 Task: Sort the products by unit price (high first).
Action: Mouse moved to (46, 291)
Screenshot: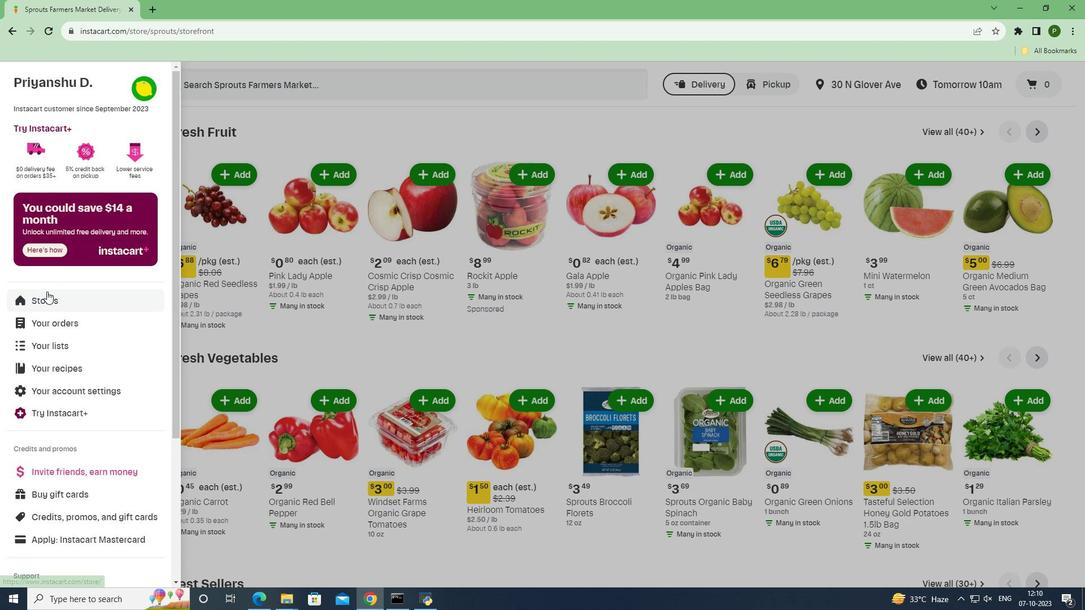 
Action: Mouse pressed left at (46, 291)
Screenshot: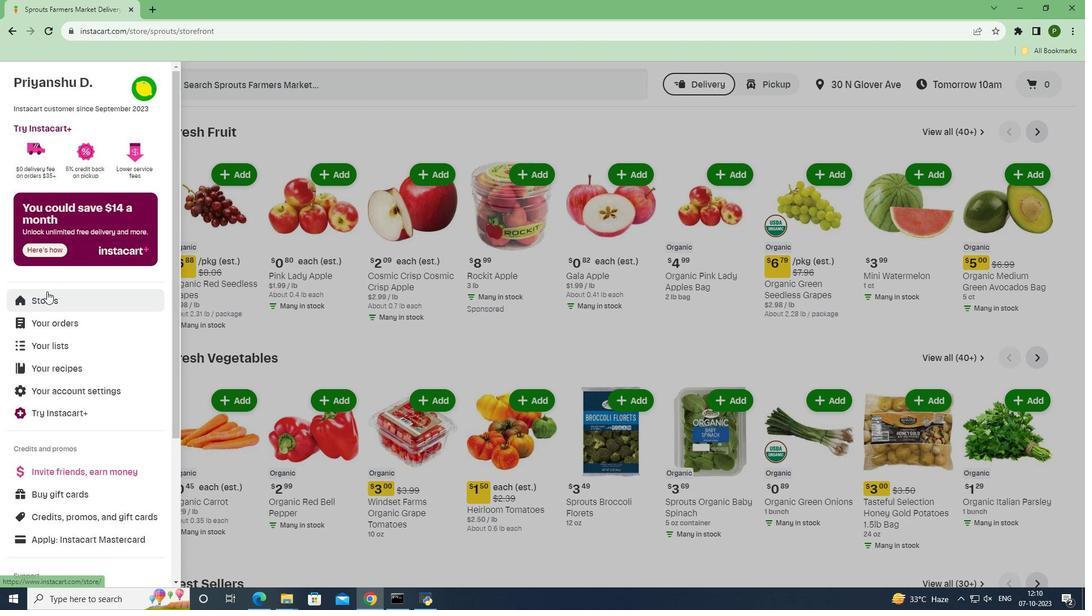
Action: Mouse moved to (245, 133)
Screenshot: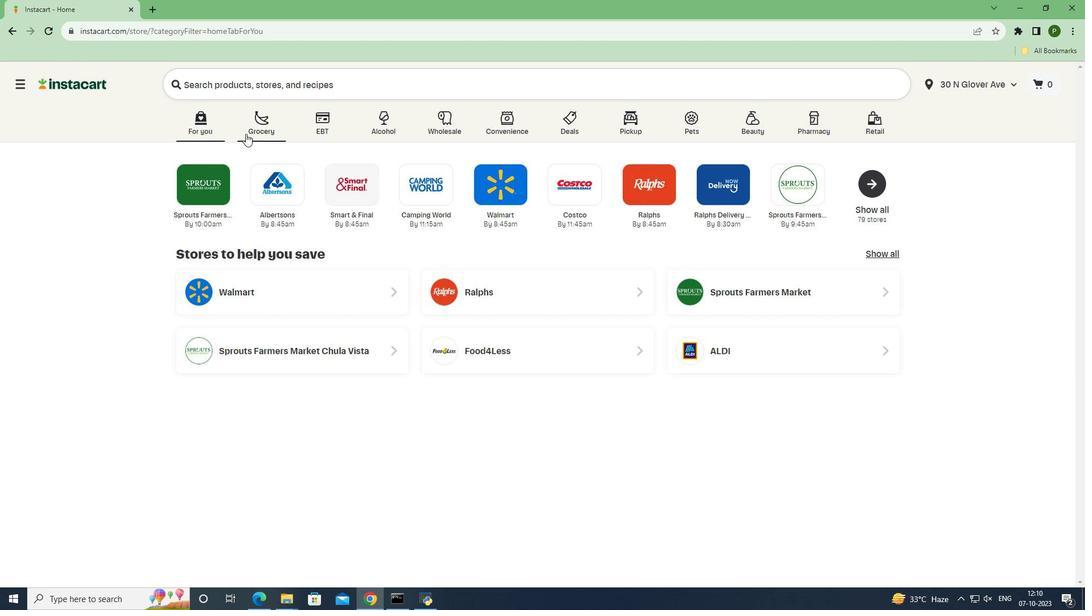 
Action: Mouse pressed left at (245, 133)
Screenshot: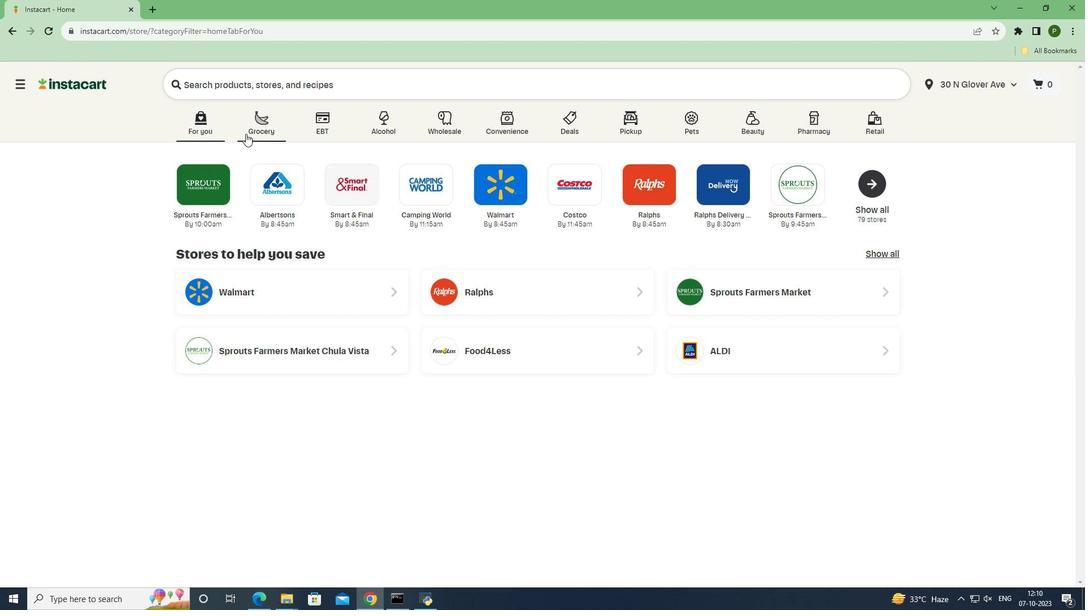
Action: Mouse moved to (448, 256)
Screenshot: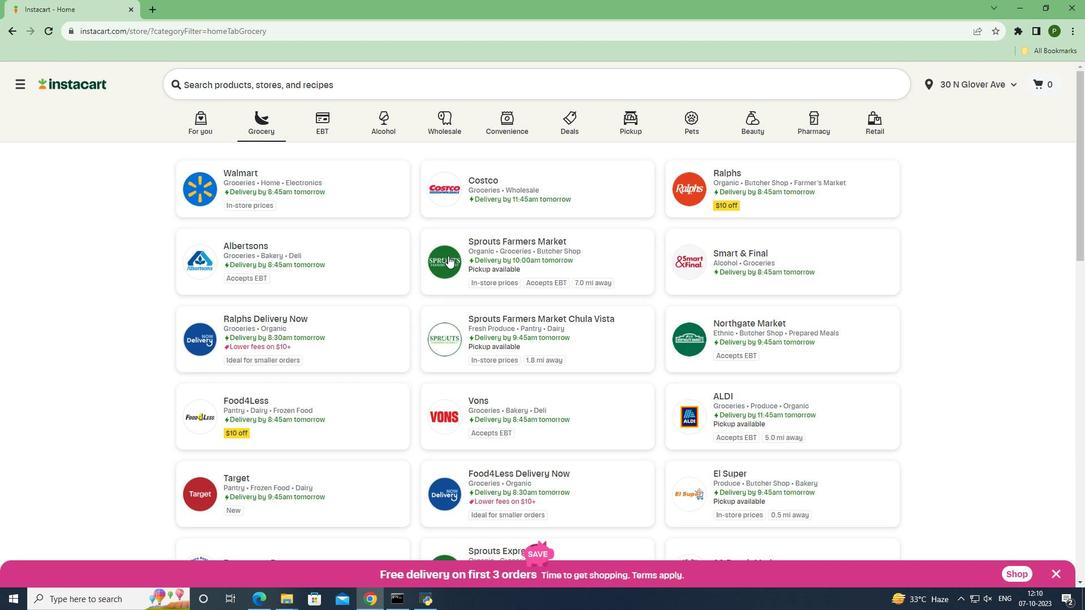 
Action: Mouse pressed left at (448, 256)
Screenshot: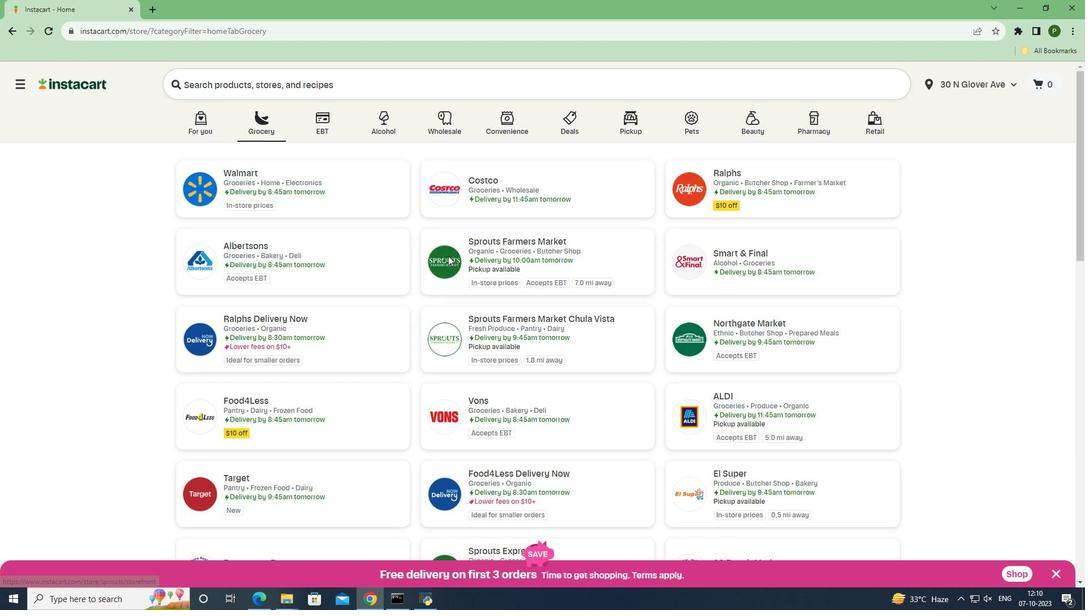 
Action: Mouse moved to (91, 364)
Screenshot: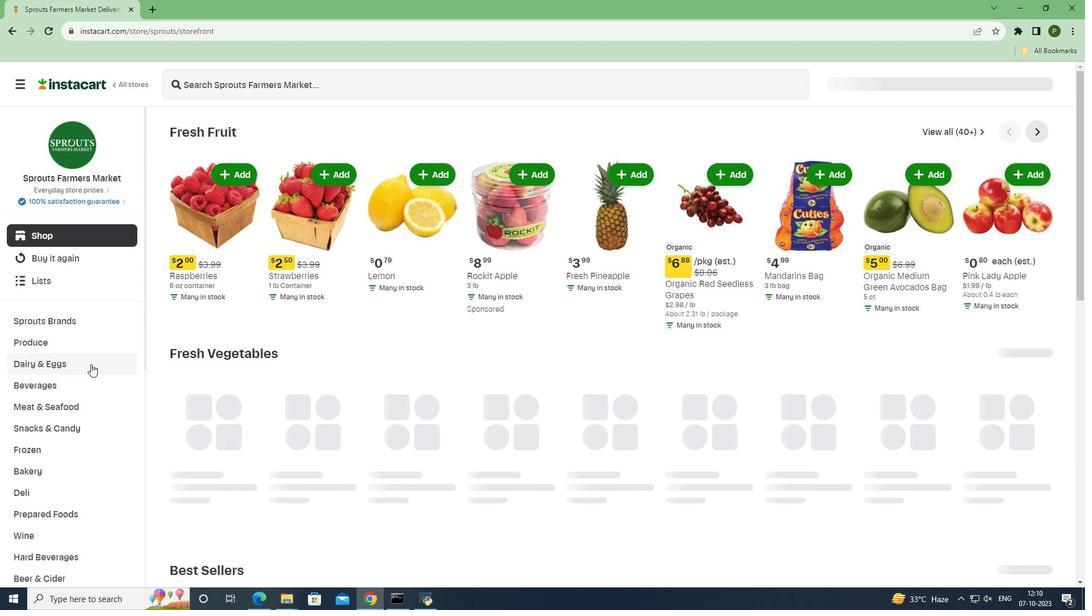 
Action: Mouse pressed left at (91, 364)
Screenshot: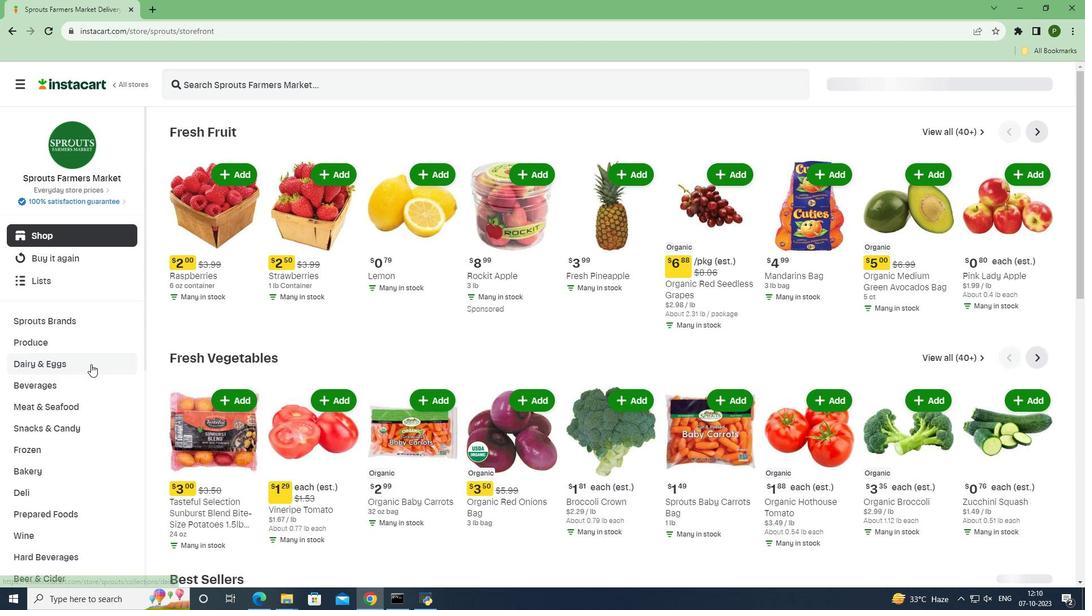 
Action: Mouse moved to (57, 429)
Screenshot: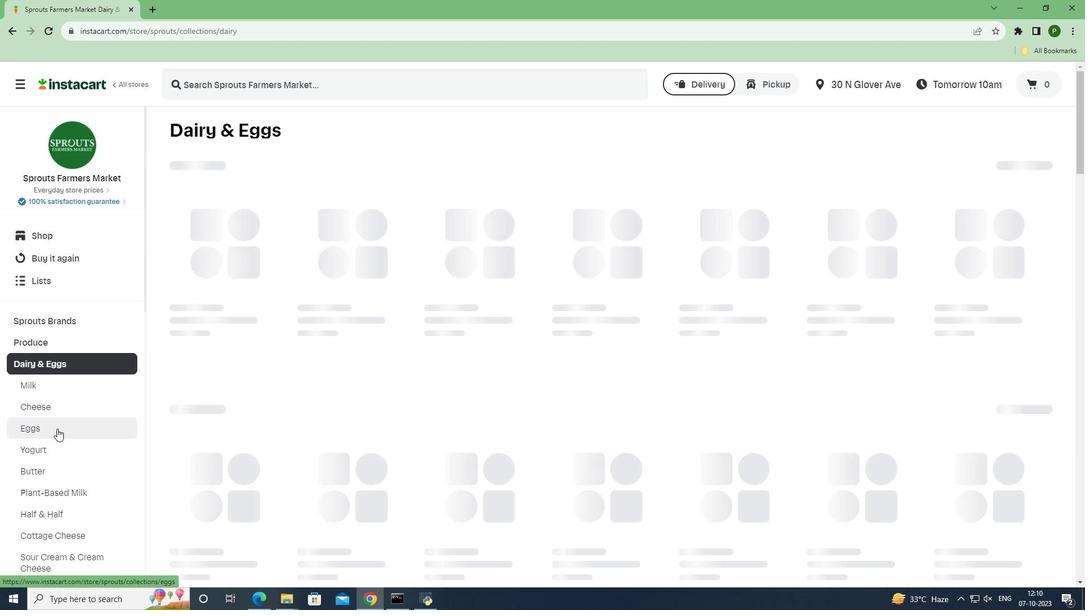 
Action: Mouse pressed left at (57, 429)
Screenshot: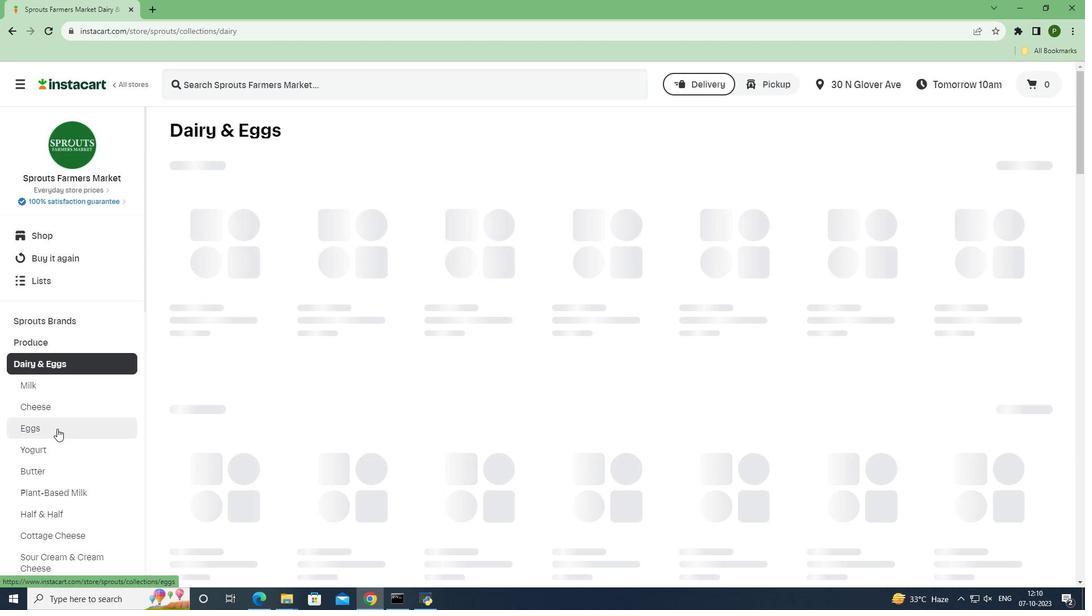 
Action: Mouse moved to (971, 170)
Screenshot: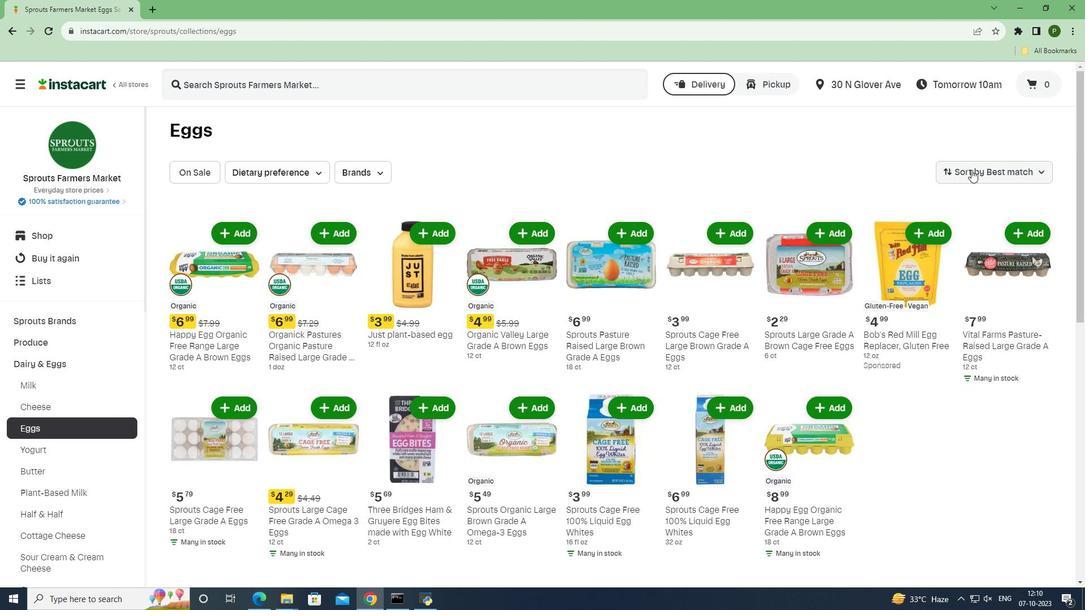 
Action: Mouse pressed left at (971, 170)
Screenshot: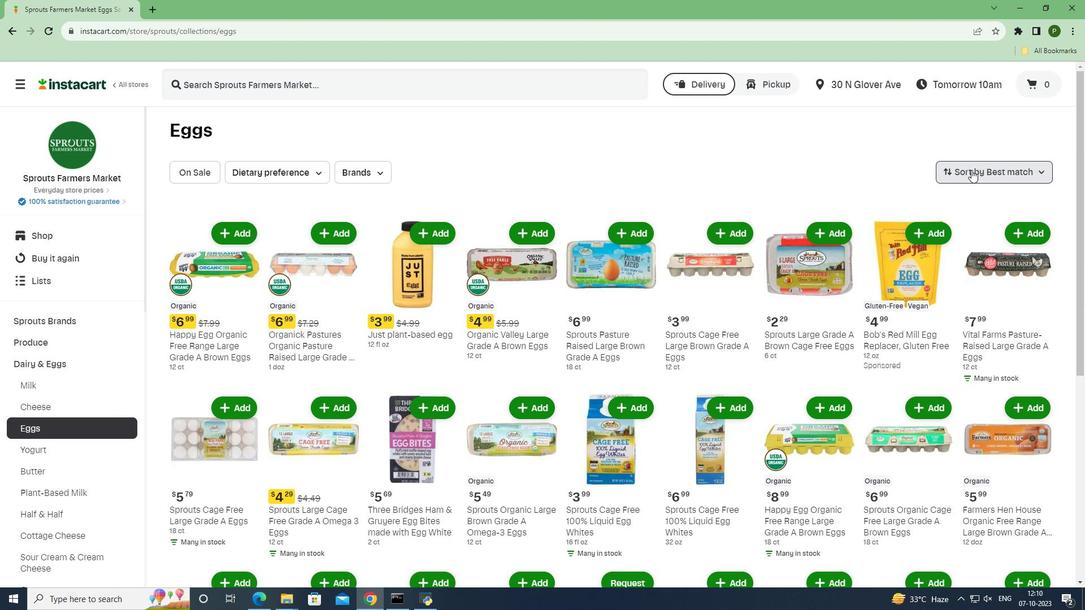 
Action: Mouse moved to (995, 300)
Screenshot: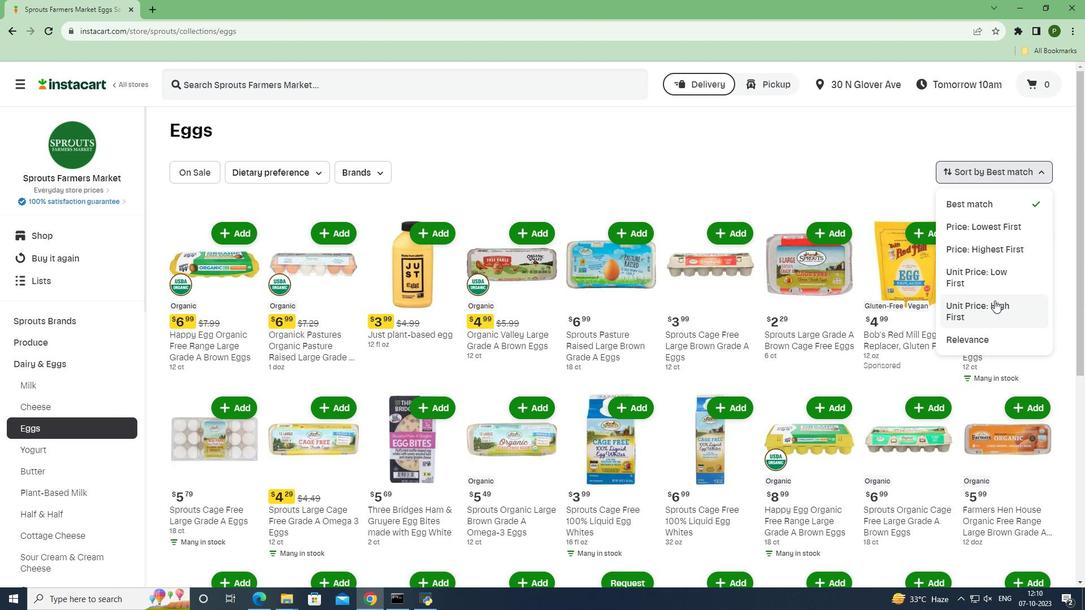 
Action: Mouse pressed left at (995, 300)
Screenshot: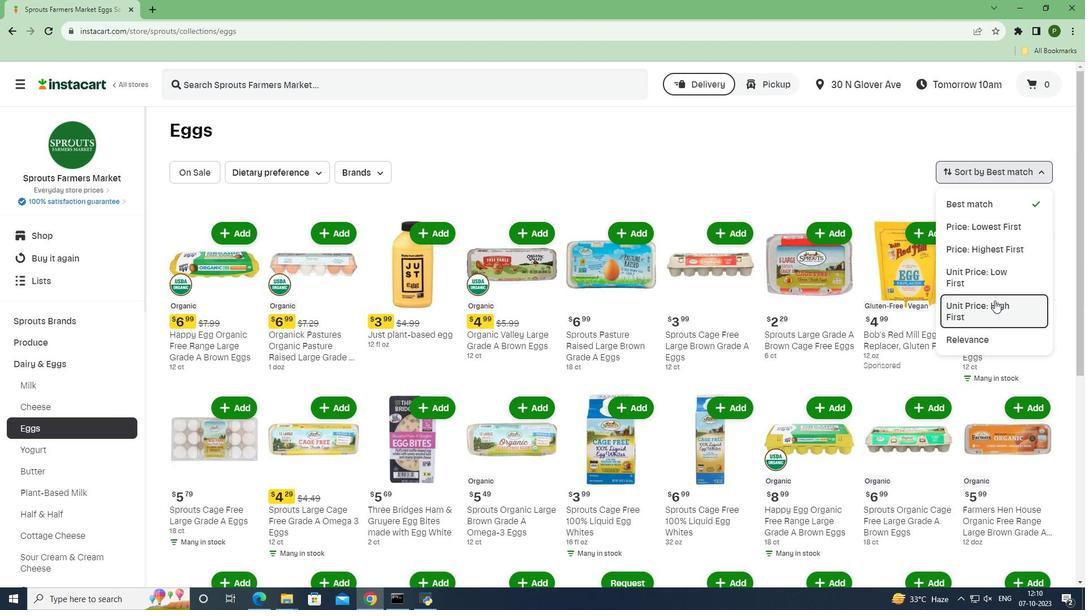 
Action: Mouse moved to (822, 313)
Screenshot: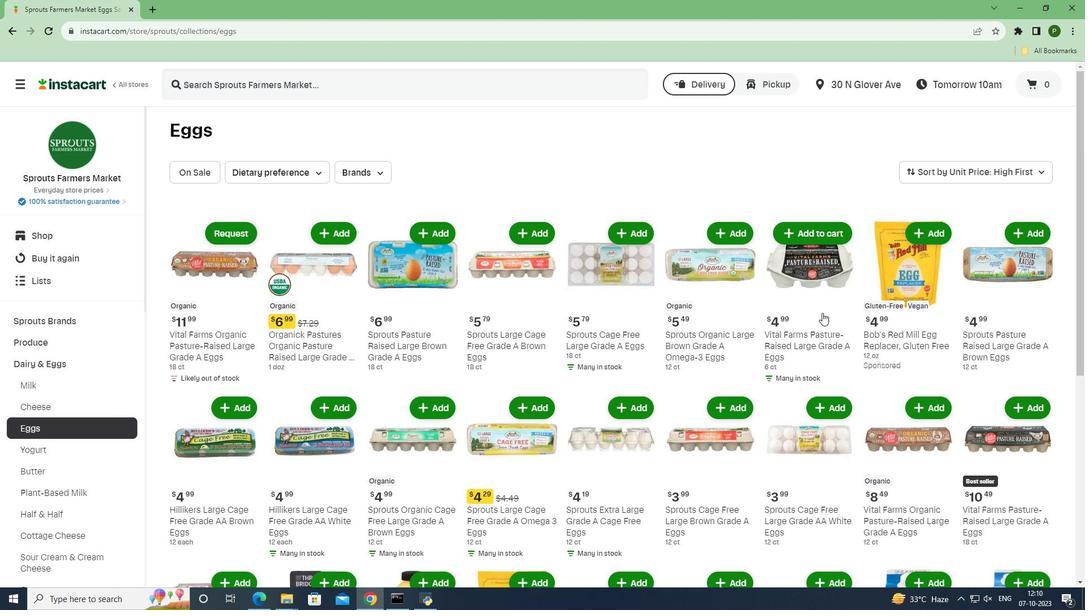 
